 Task: Add a dependency to the task Integrate a new payment gateway into an e-commerce website , the existing task  Create a data backup and recovery plan for a company's IT infrastructure in the project AdaptFlow
Action: Mouse moved to (469, 502)
Screenshot: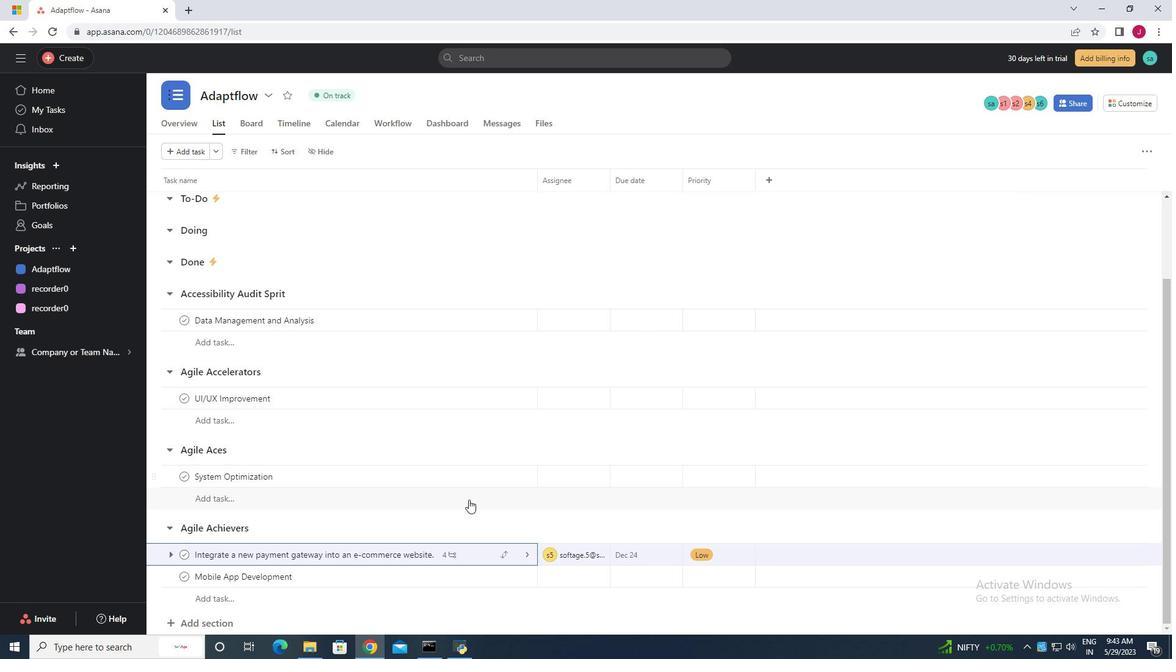 
Action: Mouse scrolled (469, 500) with delta (0, 0)
Screenshot: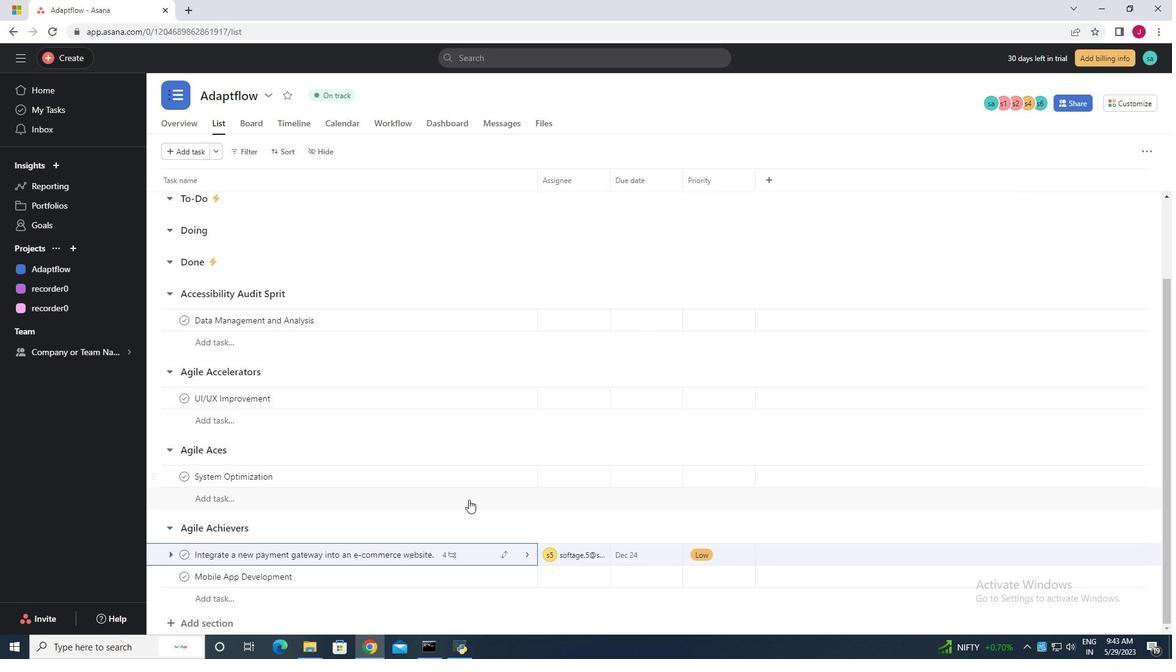 
Action: Mouse scrolled (469, 501) with delta (0, 0)
Screenshot: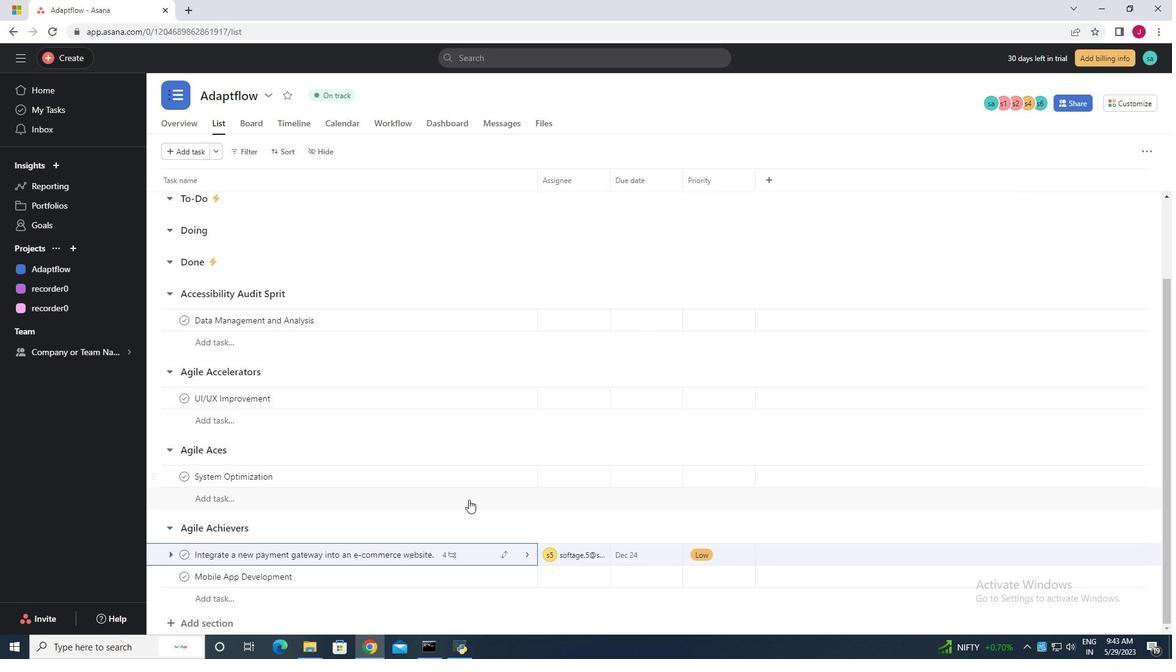 
Action: Mouse scrolled (469, 501) with delta (0, 0)
Screenshot: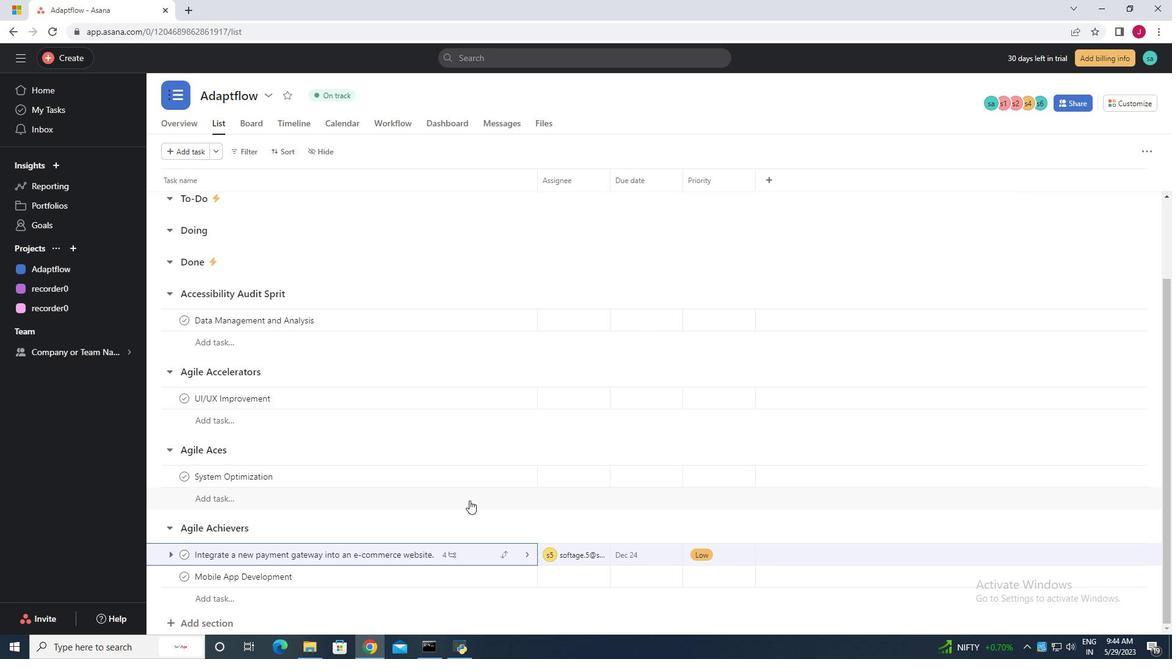 
Action: Mouse moved to (473, 556)
Screenshot: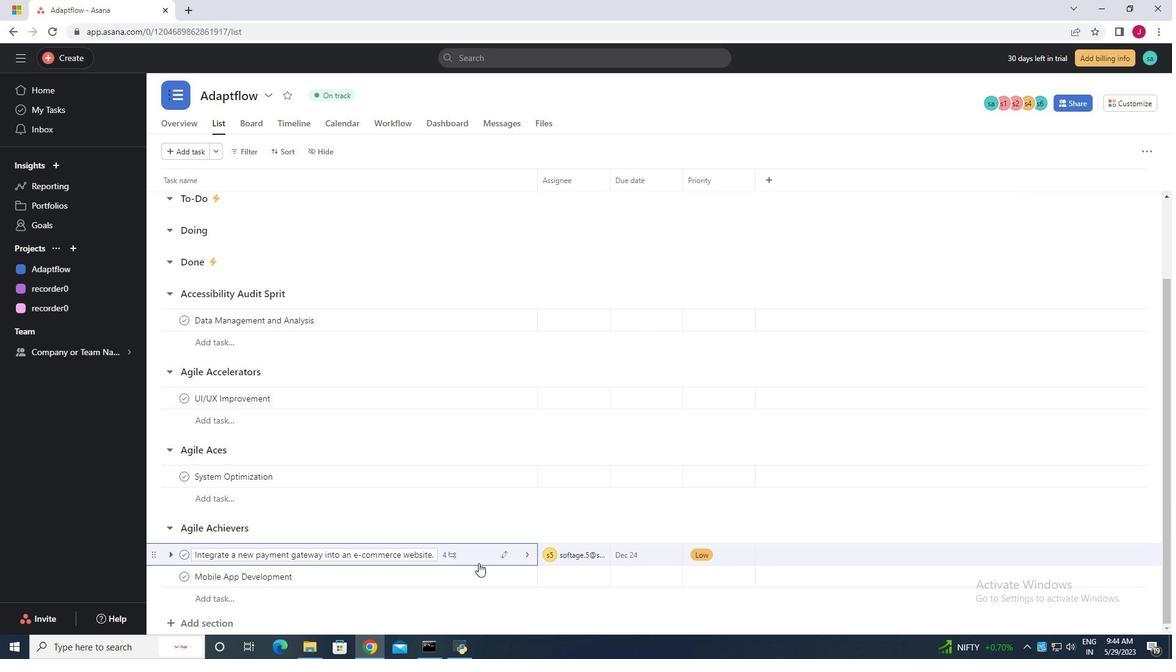 
Action: Mouse pressed left at (473, 556)
Screenshot: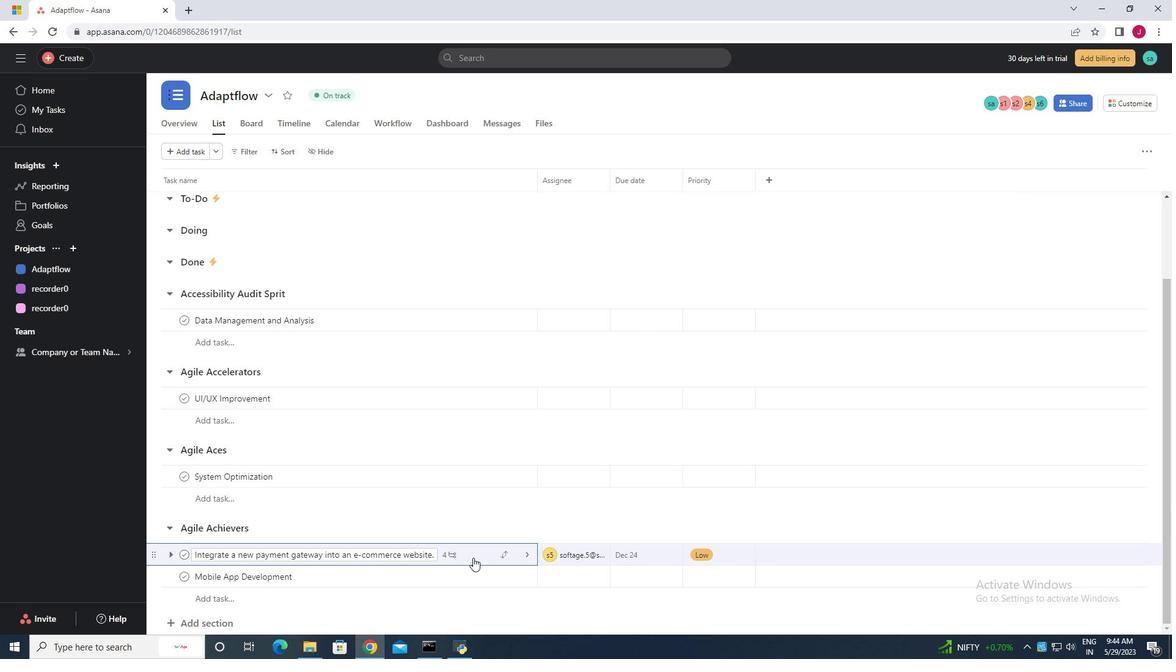 
Action: Mouse moved to (876, 327)
Screenshot: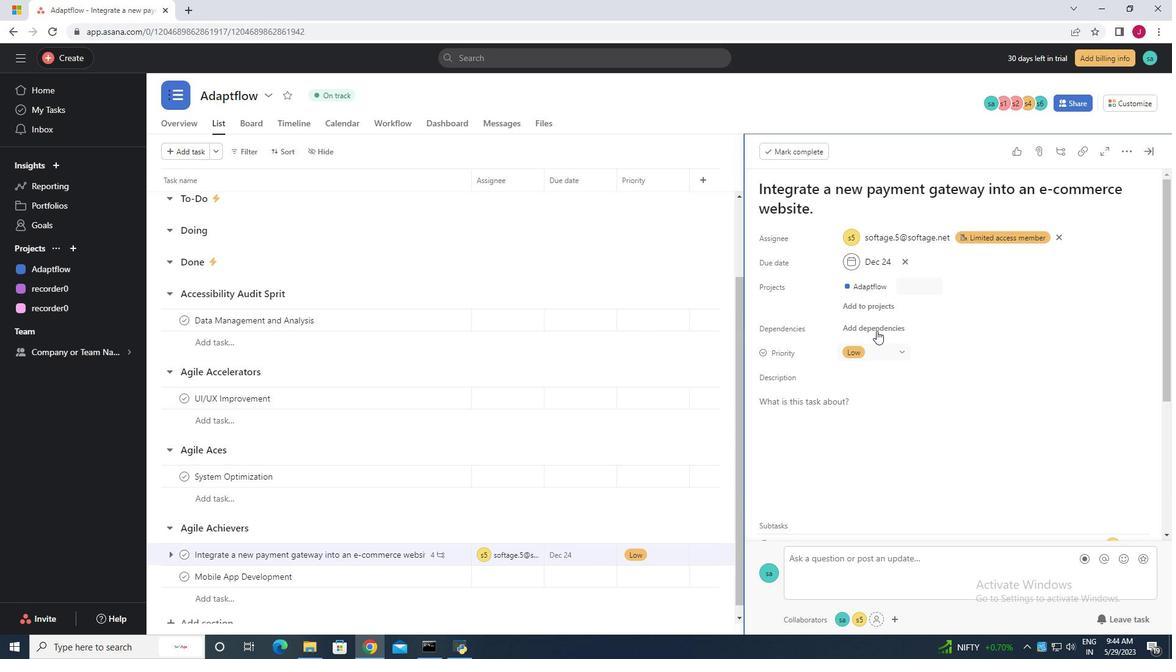 
Action: Mouse pressed left at (876, 327)
Screenshot: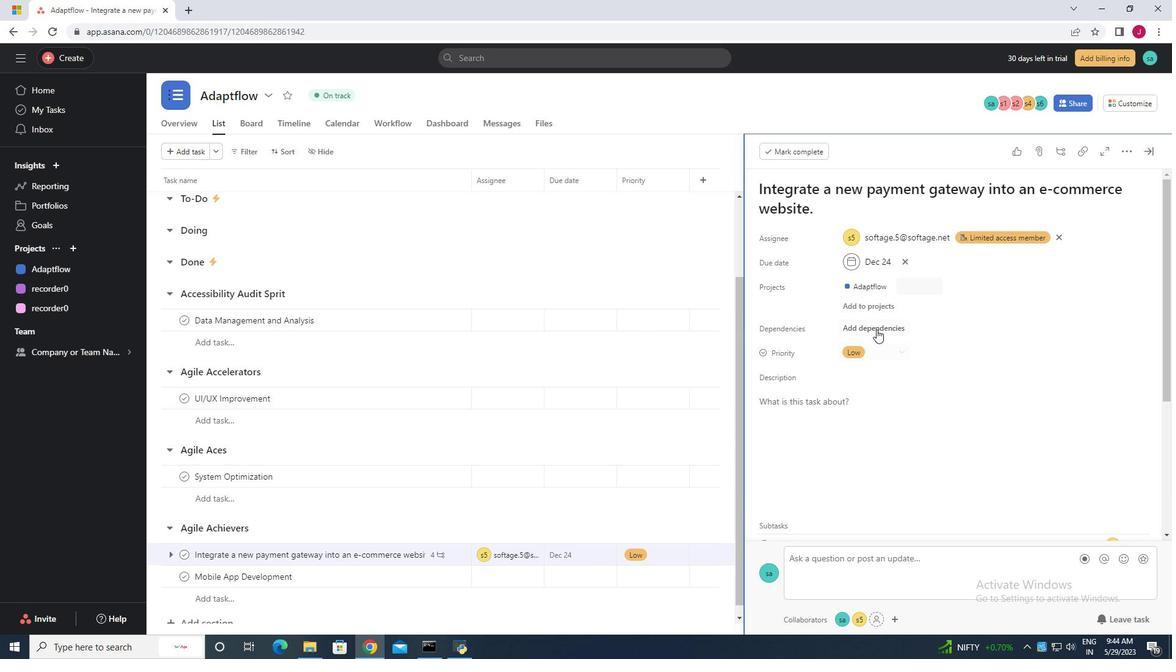 
Action: Mouse moved to (992, 375)
Screenshot: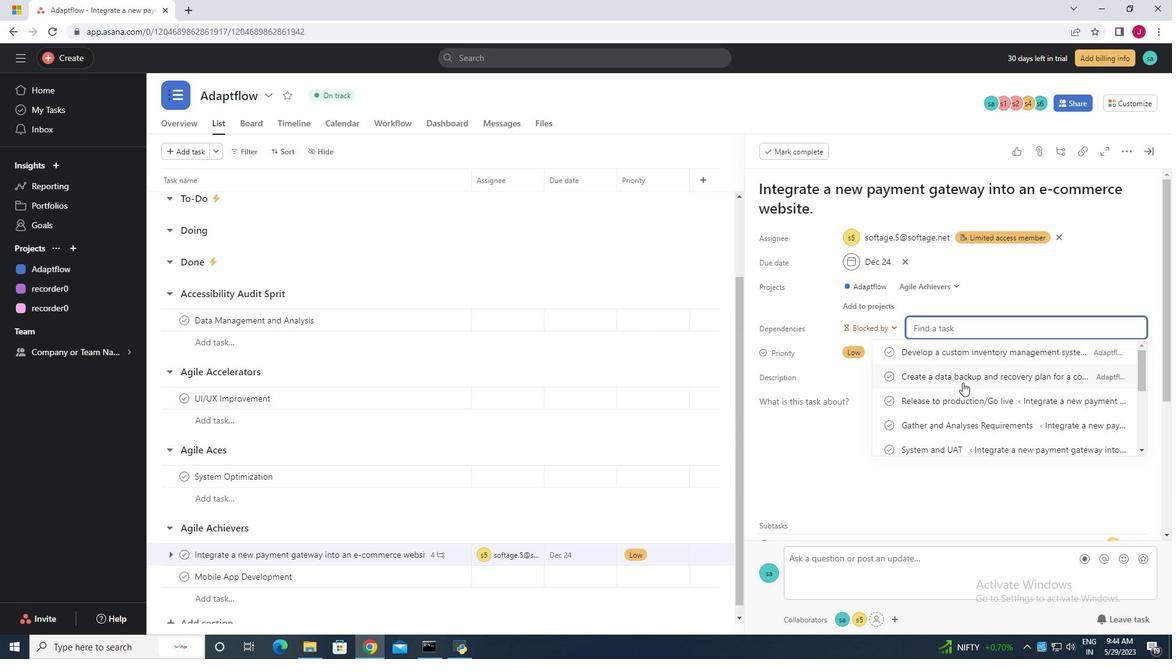 
Action: Mouse pressed left at (992, 375)
Screenshot: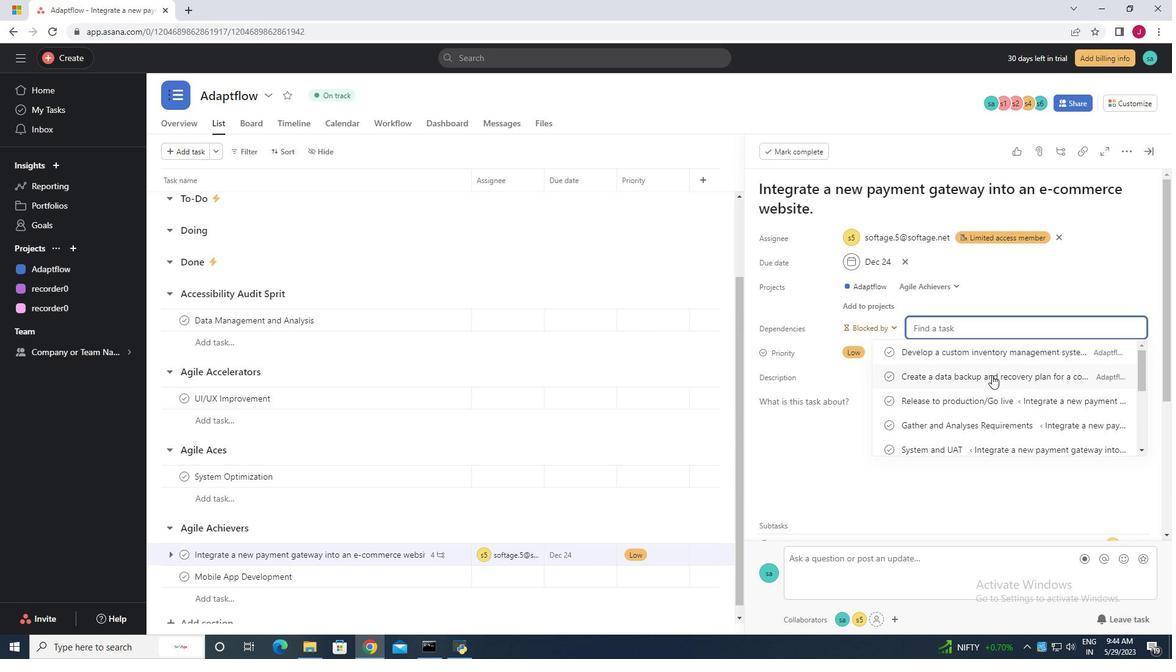 
Action: Mouse moved to (895, 351)
Screenshot: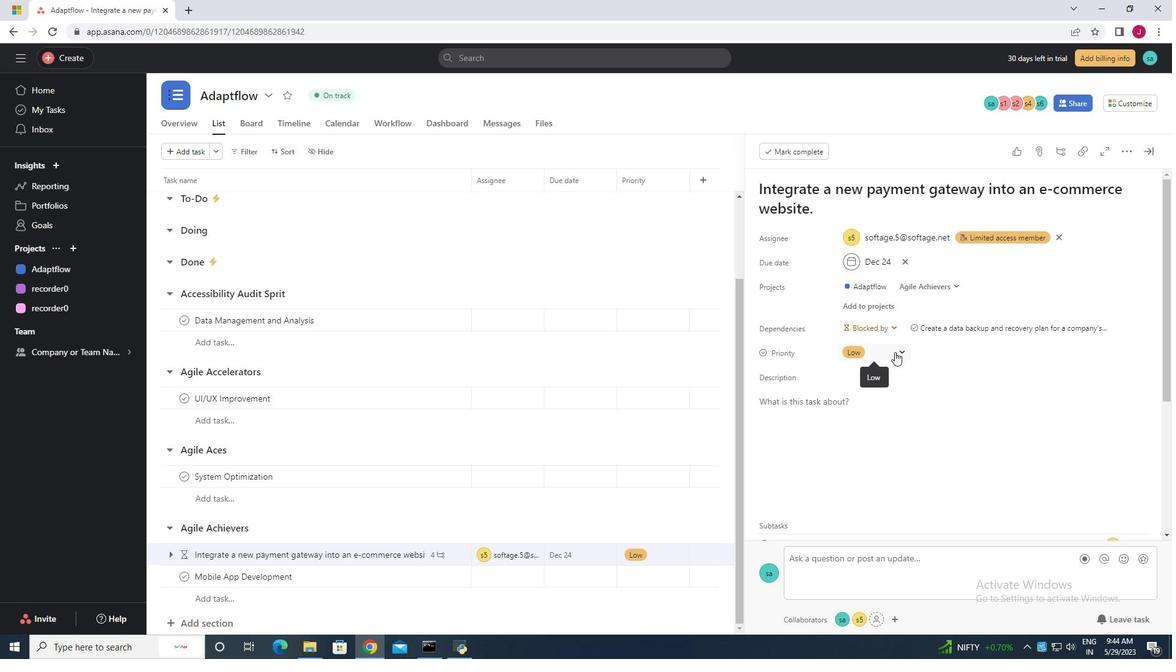 
Action: Mouse pressed left at (895, 351)
Screenshot: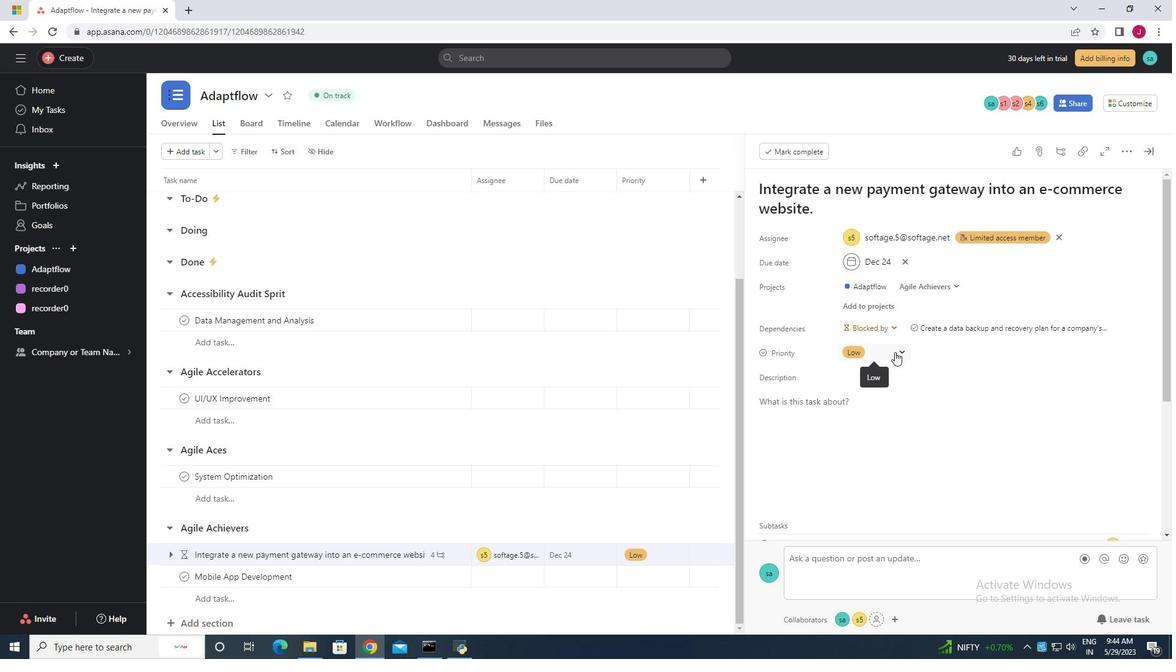 
Action: Mouse moved to (894, 350)
Screenshot: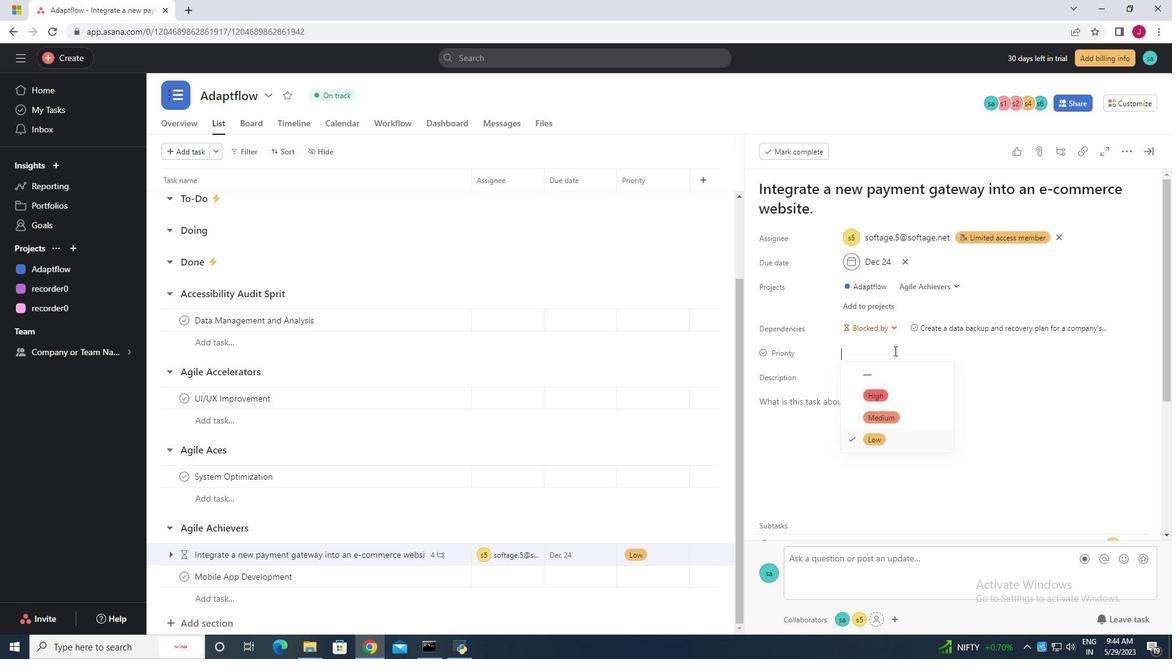 
Action: Mouse pressed left at (894, 350)
Screenshot: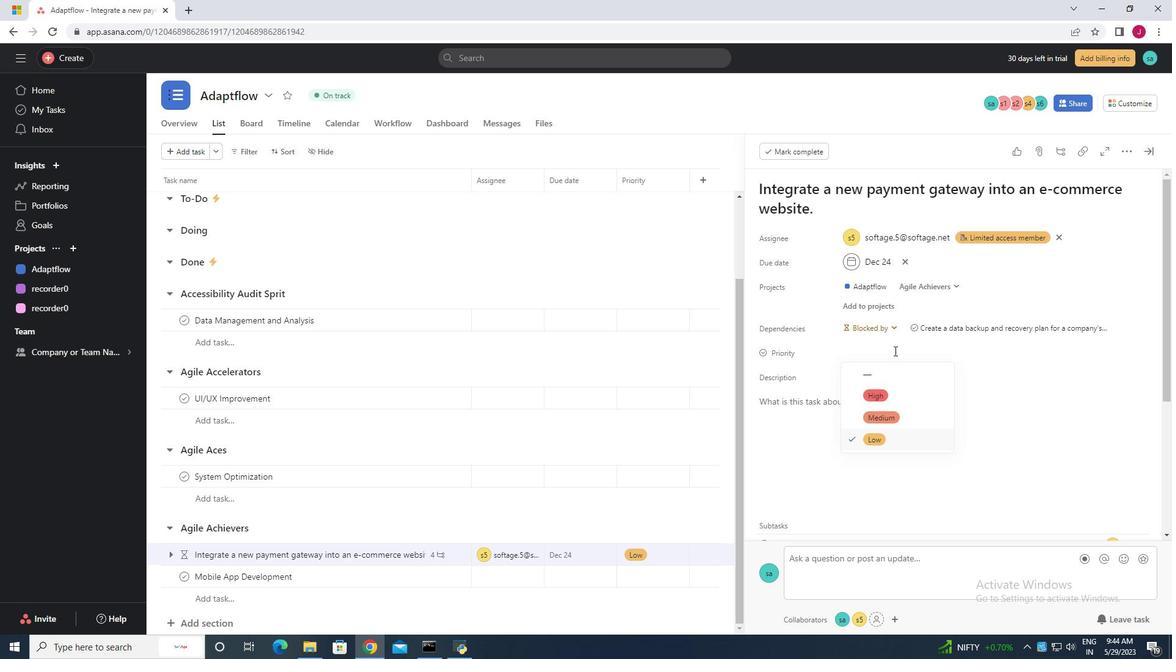 
Action: Mouse moved to (585, 231)
Screenshot: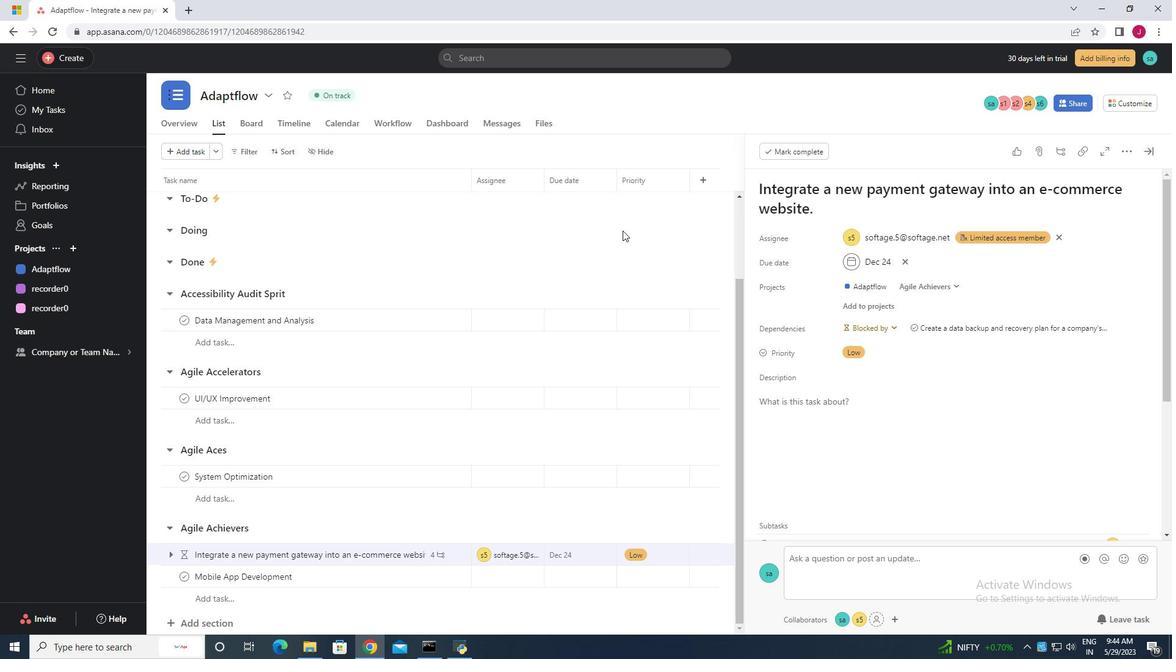 
